 Task: Add Odyssey Traditional Greek Style Feta Cheese in Brine to the cart.
Action: Mouse pressed left at (18, 92)
Screenshot: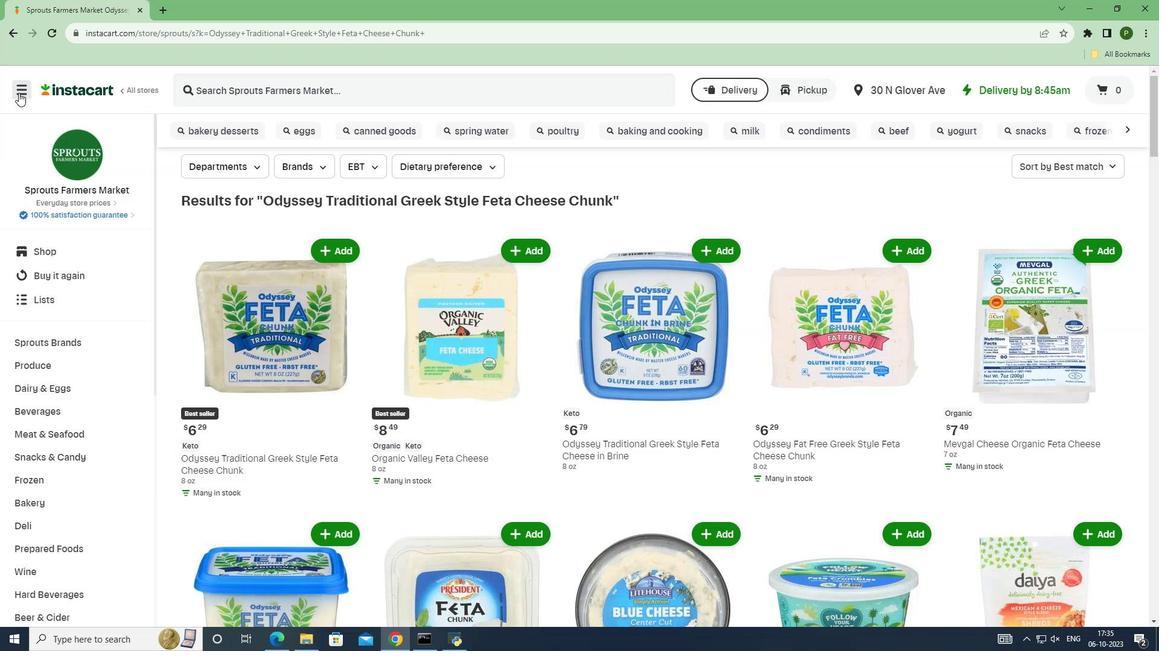
Action: Mouse moved to (50, 321)
Screenshot: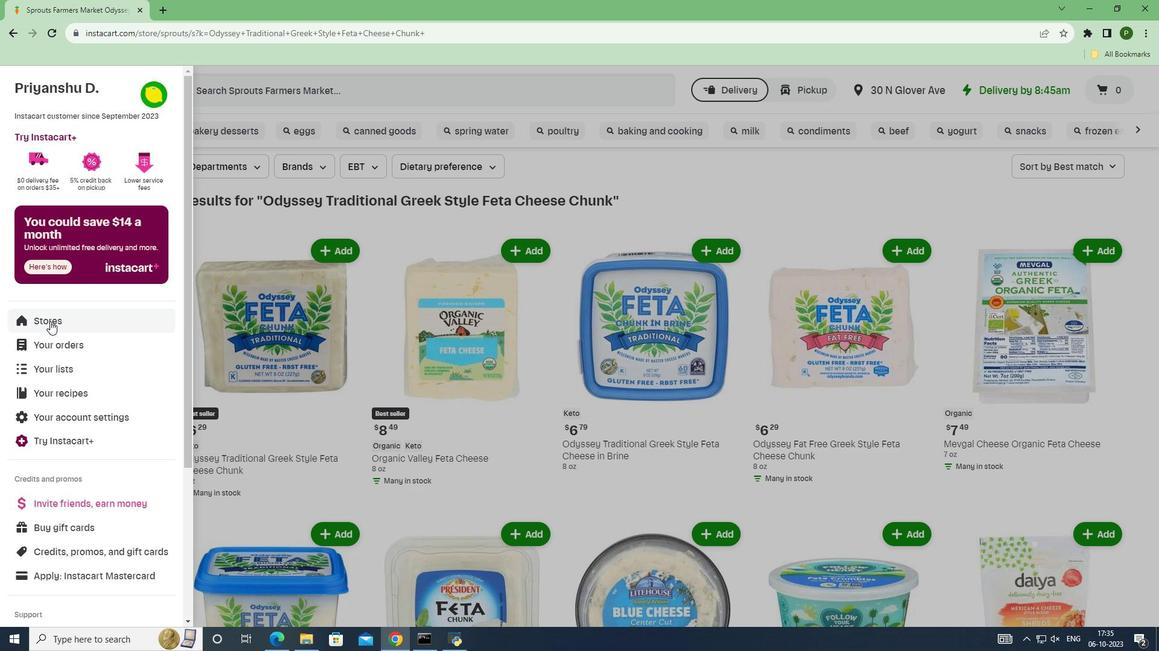 
Action: Mouse pressed left at (50, 321)
Screenshot: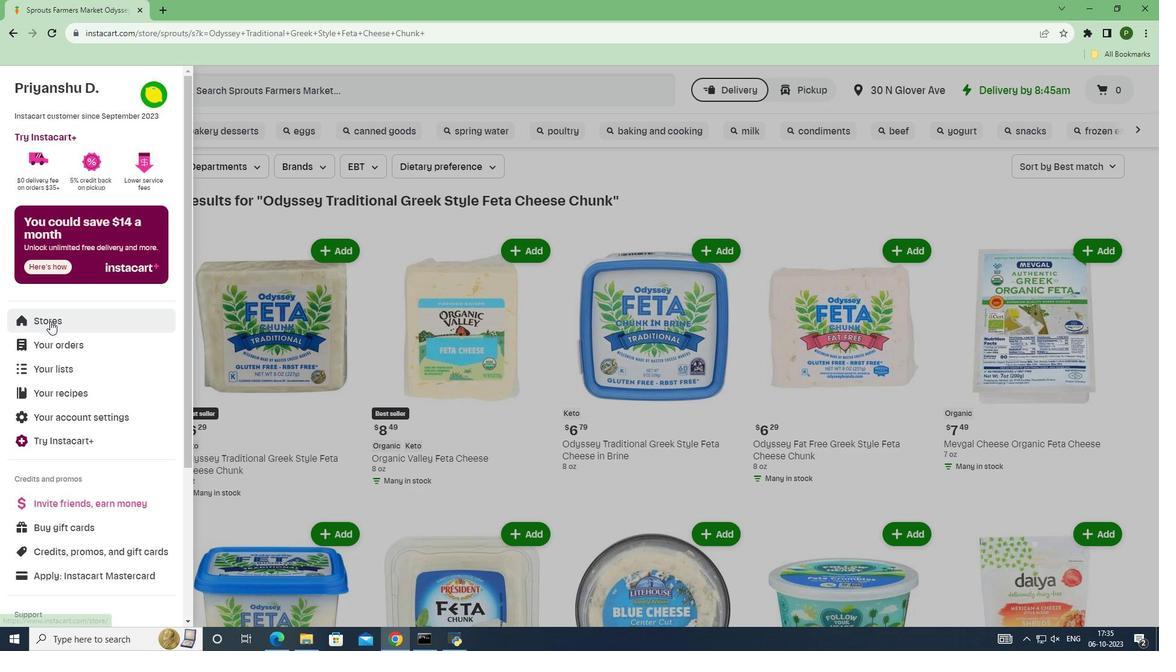 
Action: Mouse moved to (283, 147)
Screenshot: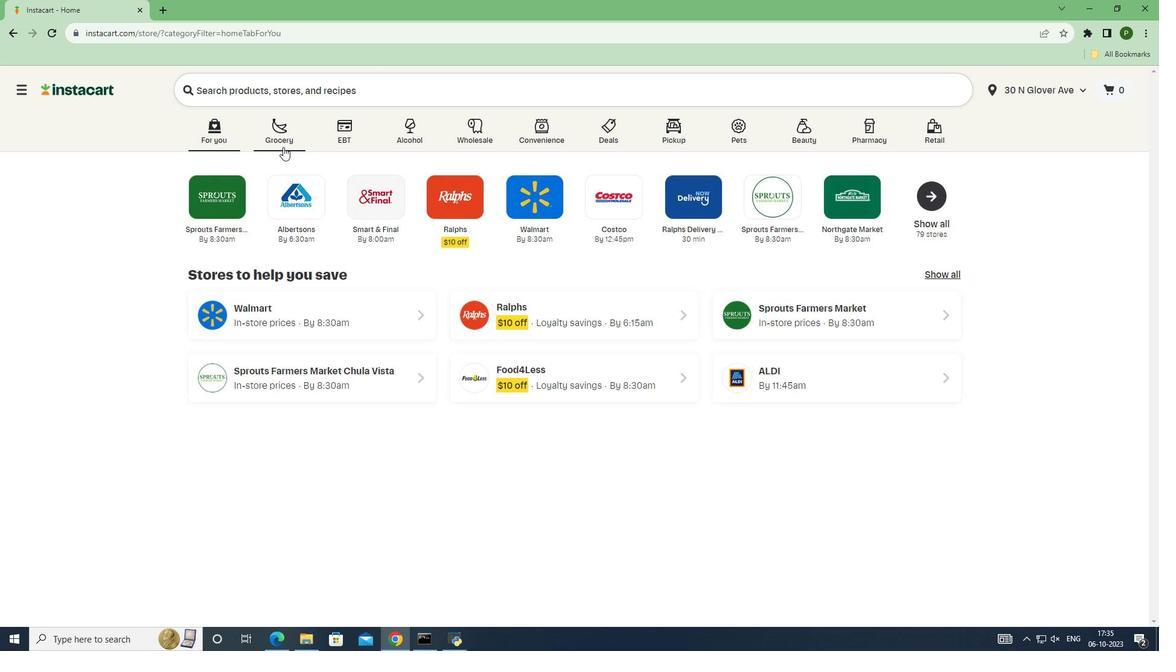 
Action: Mouse pressed left at (283, 147)
Screenshot: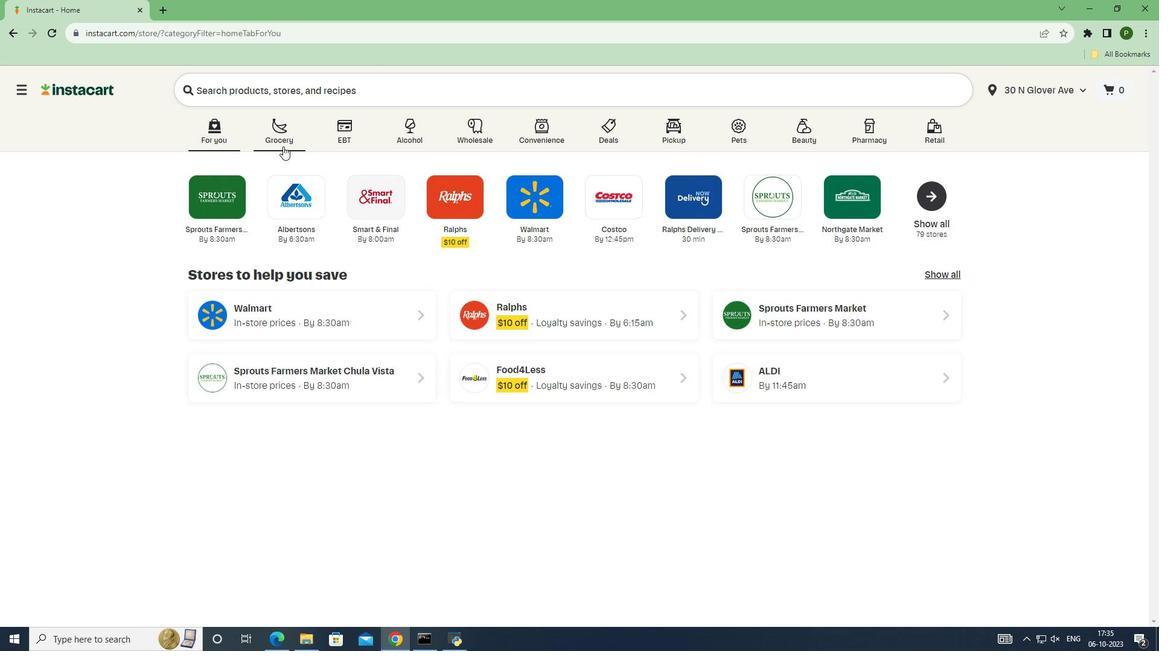 
Action: Mouse moved to (749, 275)
Screenshot: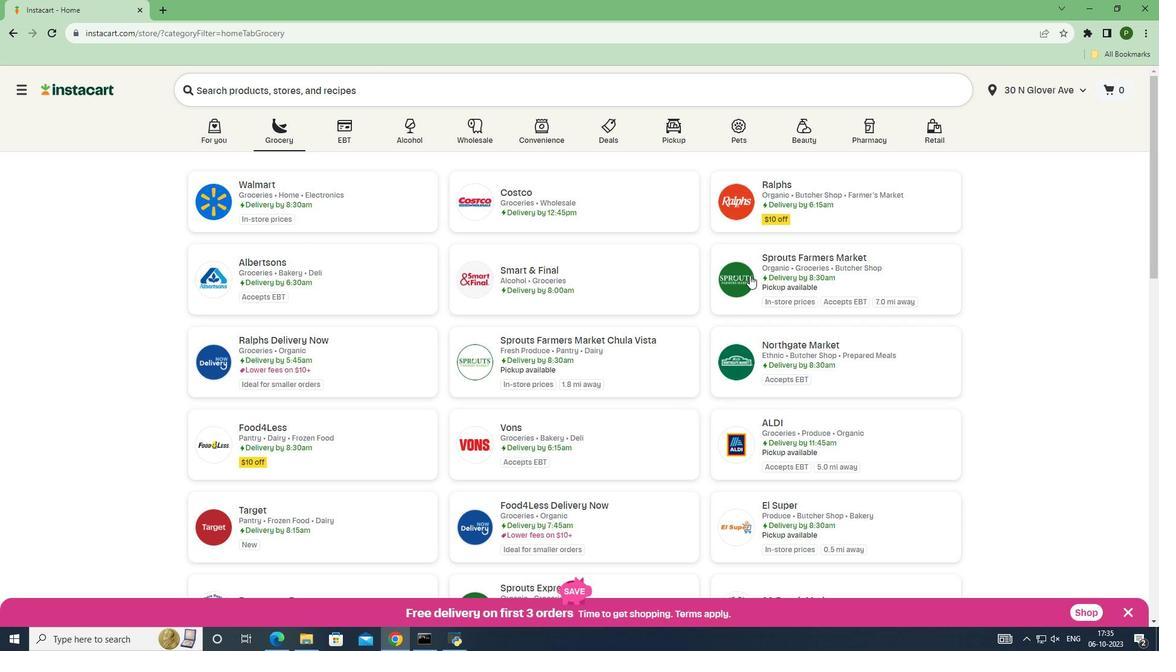 
Action: Mouse pressed left at (749, 275)
Screenshot: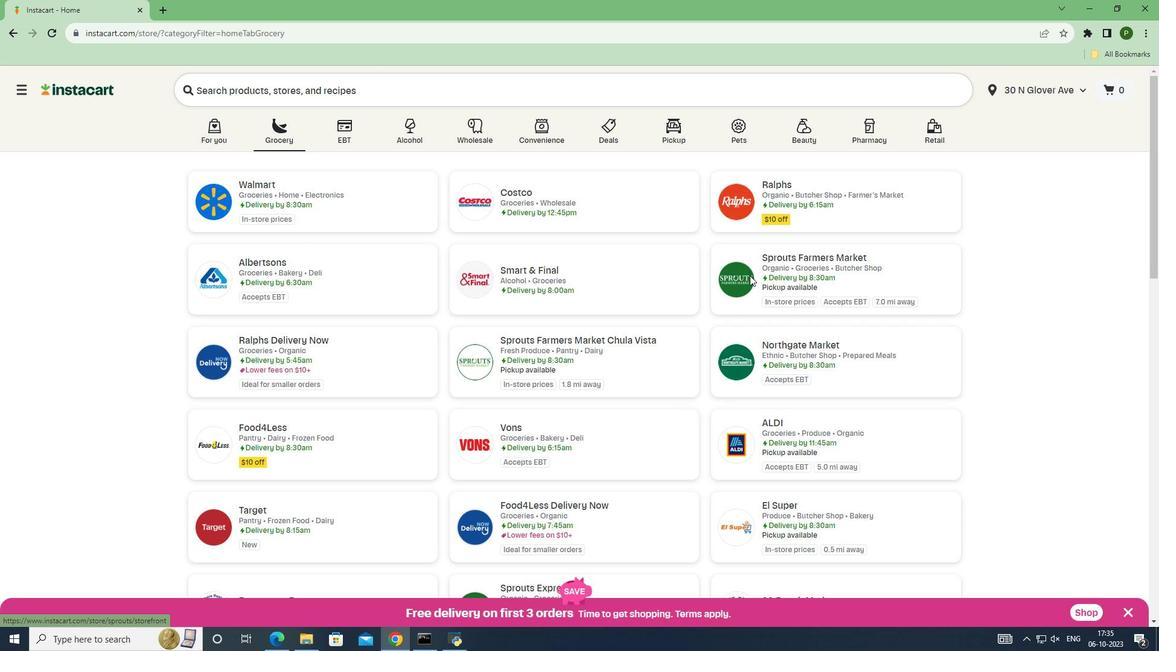 
Action: Mouse moved to (81, 390)
Screenshot: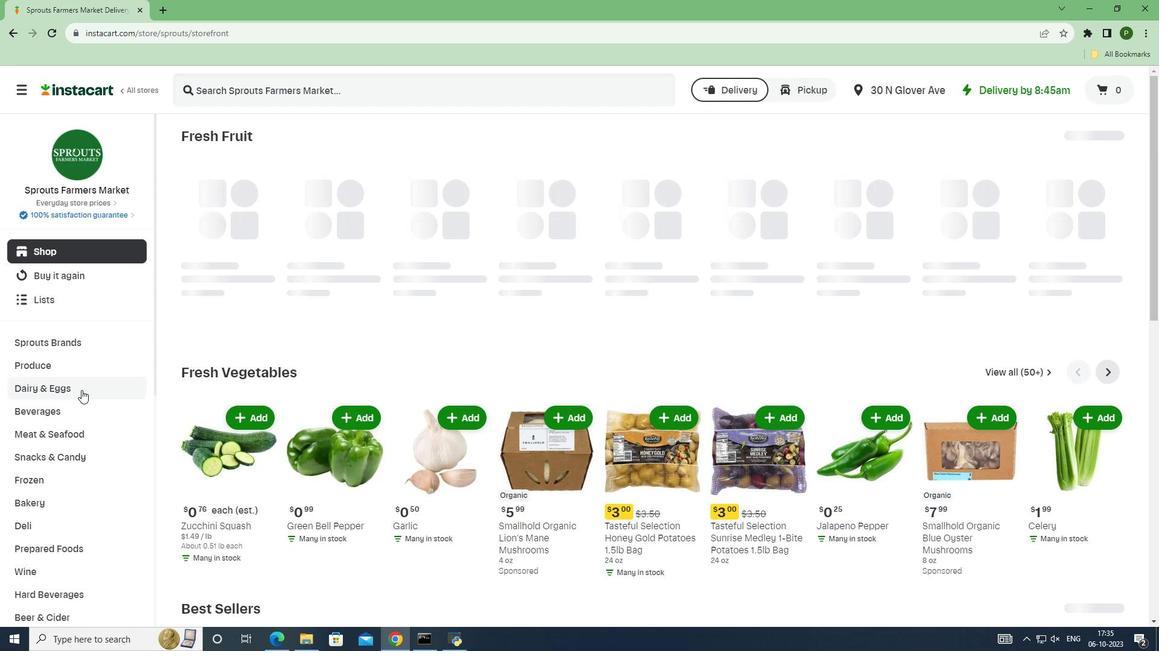 
Action: Mouse pressed left at (81, 390)
Screenshot: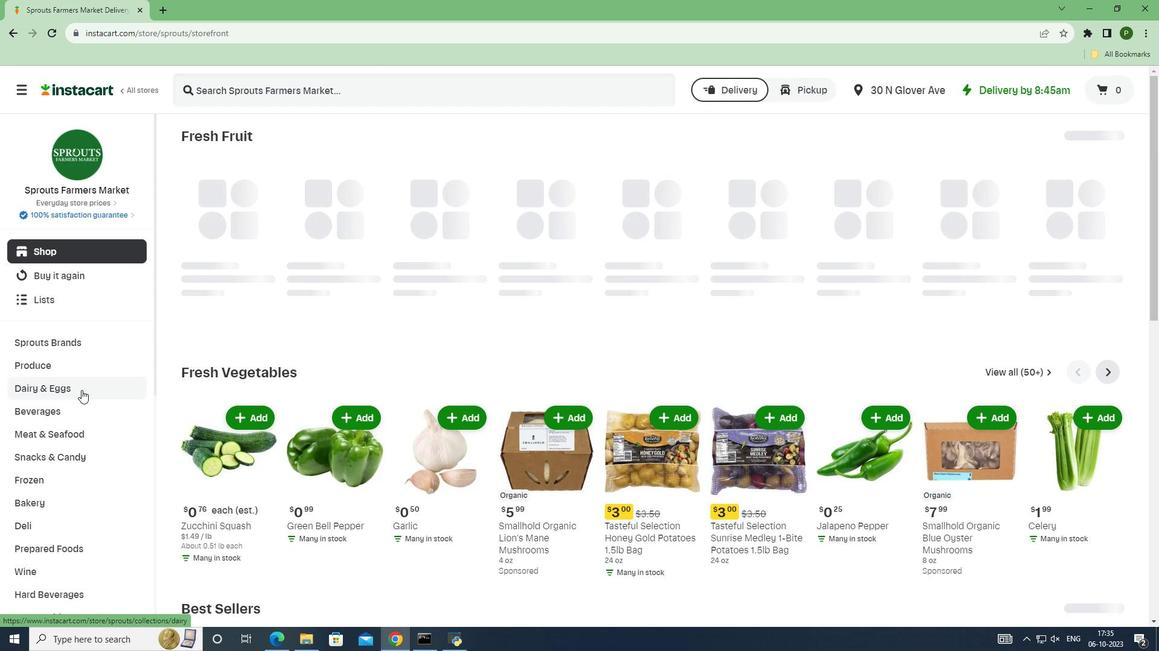 
Action: Mouse moved to (73, 436)
Screenshot: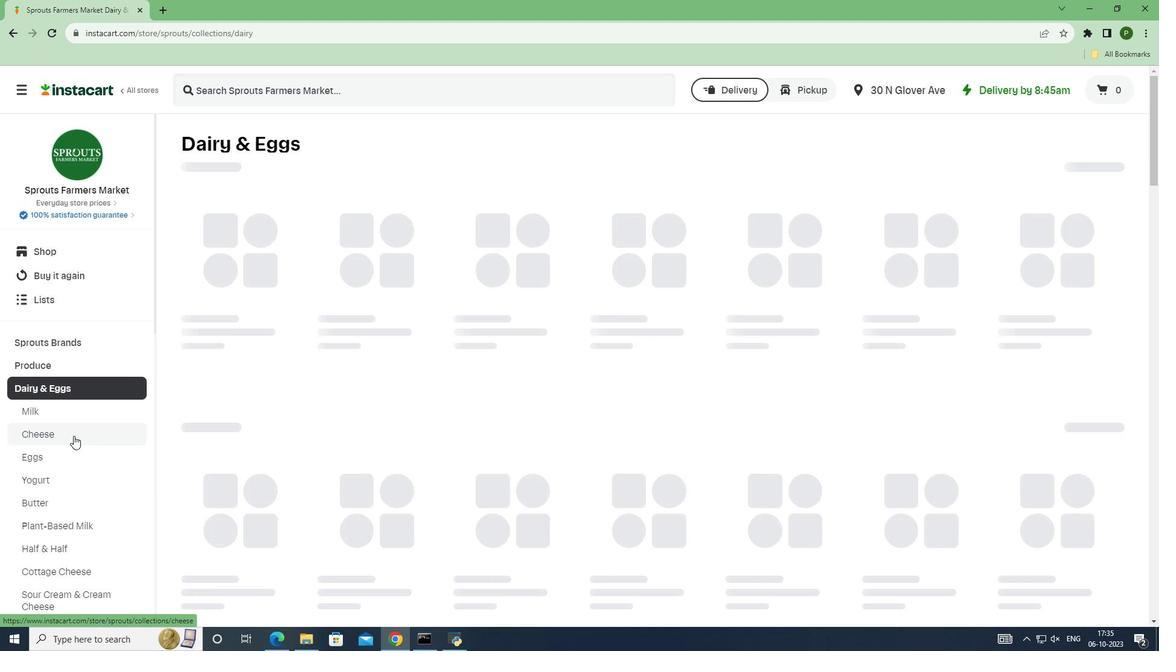 
Action: Mouse pressed left at (73, 436)
Screenshot: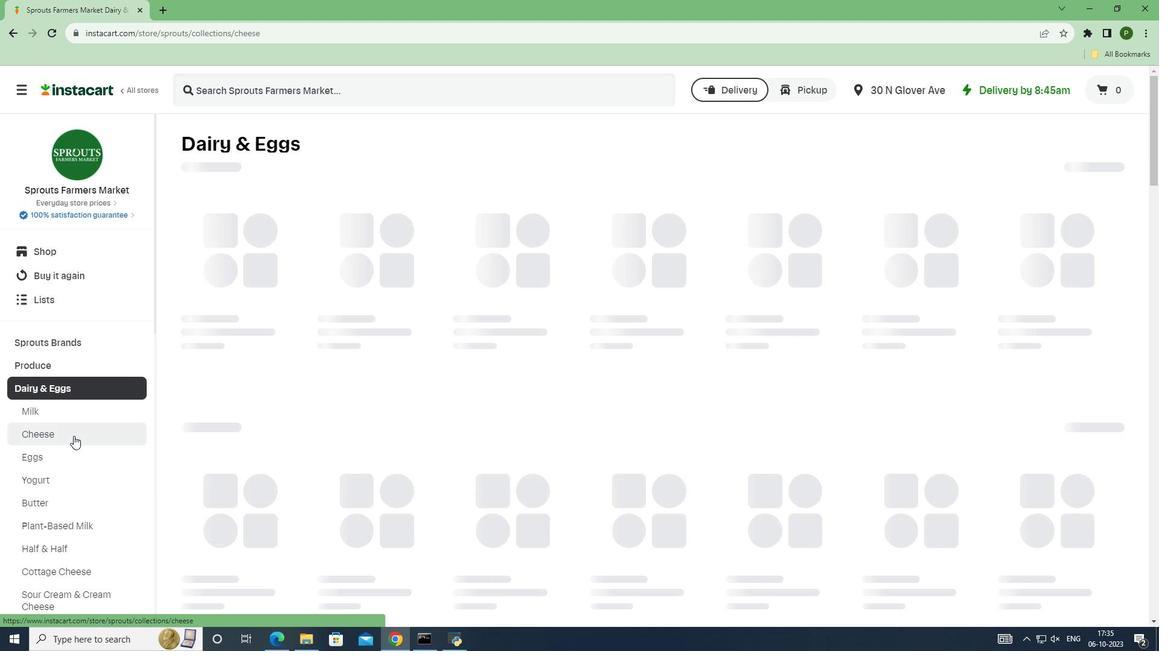 
Action: Mouse moved to (221, 97)
Screenshot: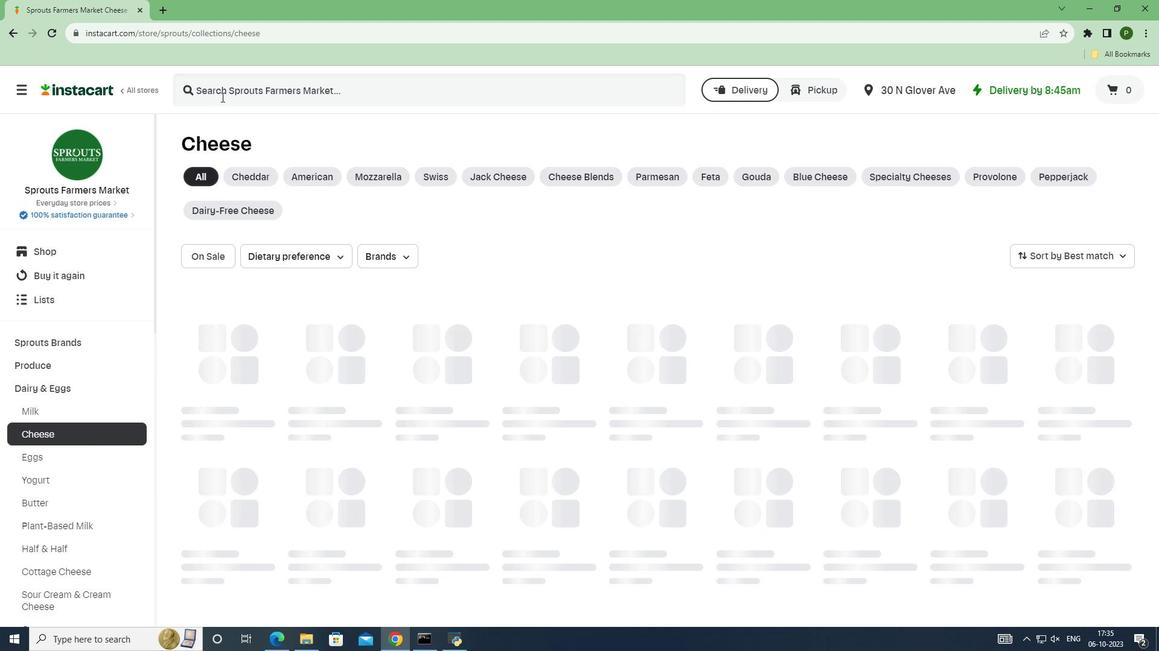 
Action: Mouse pressed left at (221, 97)
Screenshot: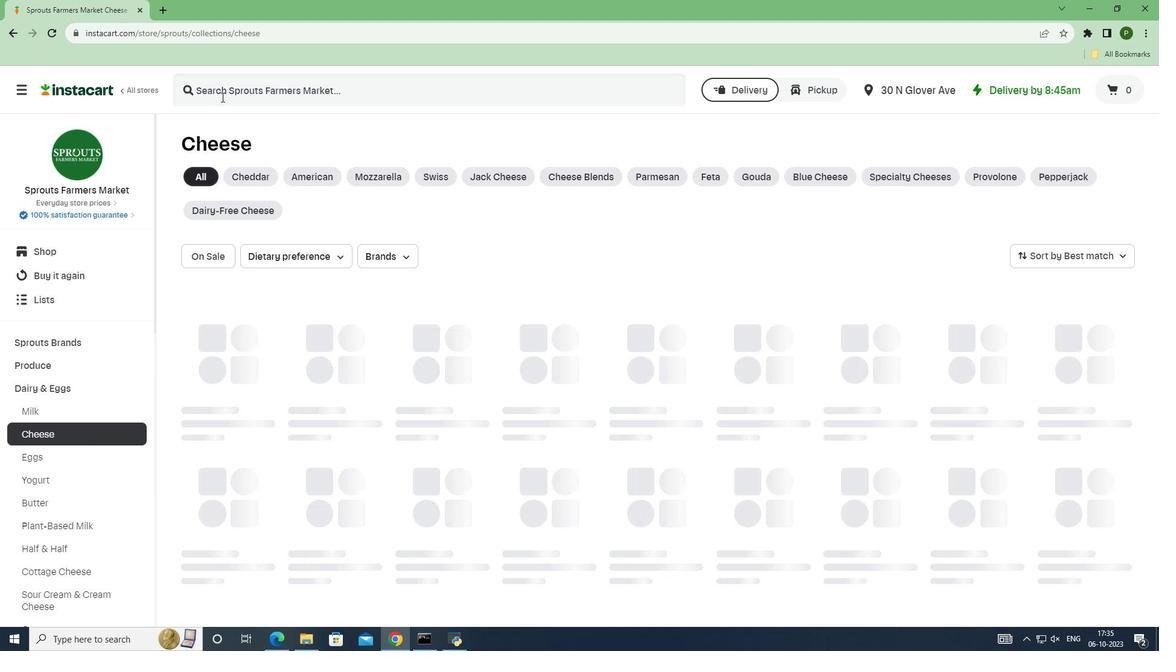 
Action: Key pressed <Key.caps_lock>O<Key.caps_lock>dyssey<Key.space><Key.caps_lock>T<Key.caps_lock>raditional<Key.space><Key.caps_lock>G<Key.caps_lock>reek<Key.space><Key.caps_lock>S<Key.caps_lock>tyle<Key.space><Key.caps_lock>F<Key.caps_lock>eta<Key.space><Key.caps_lock>C<Key.caps_lock>heese<Key.space>in<Key.space><Key.caps_lock>B<Key.caps_lock>rine<Key.space><Key.enter>
Screenshot: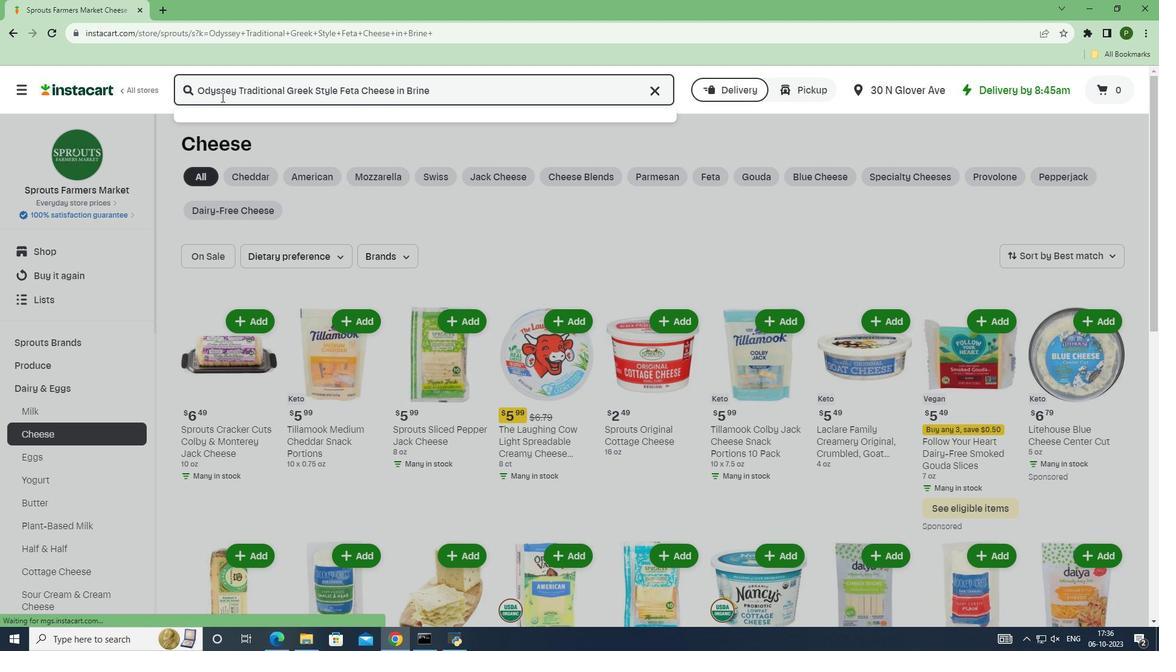 
Action: Mouse moved to (332, 217)
Screenshot: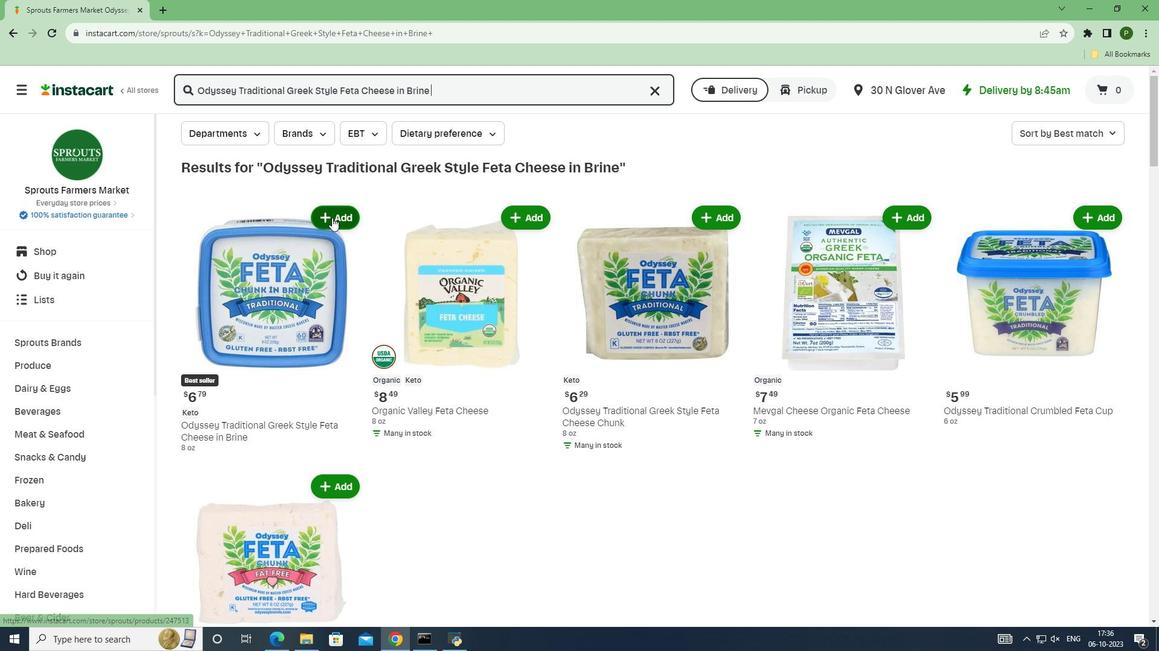 
Action: Mouse pressed left at (332, 217)
Screenshot: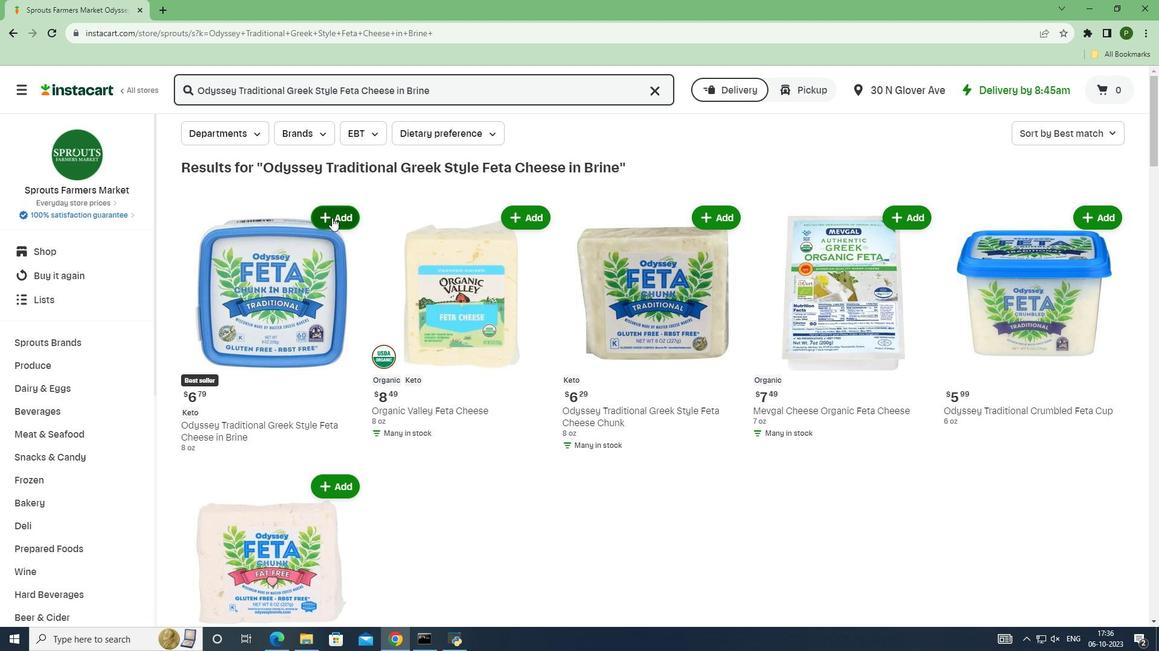 
Action: Mouse moved to (373, 229)
Screenshot: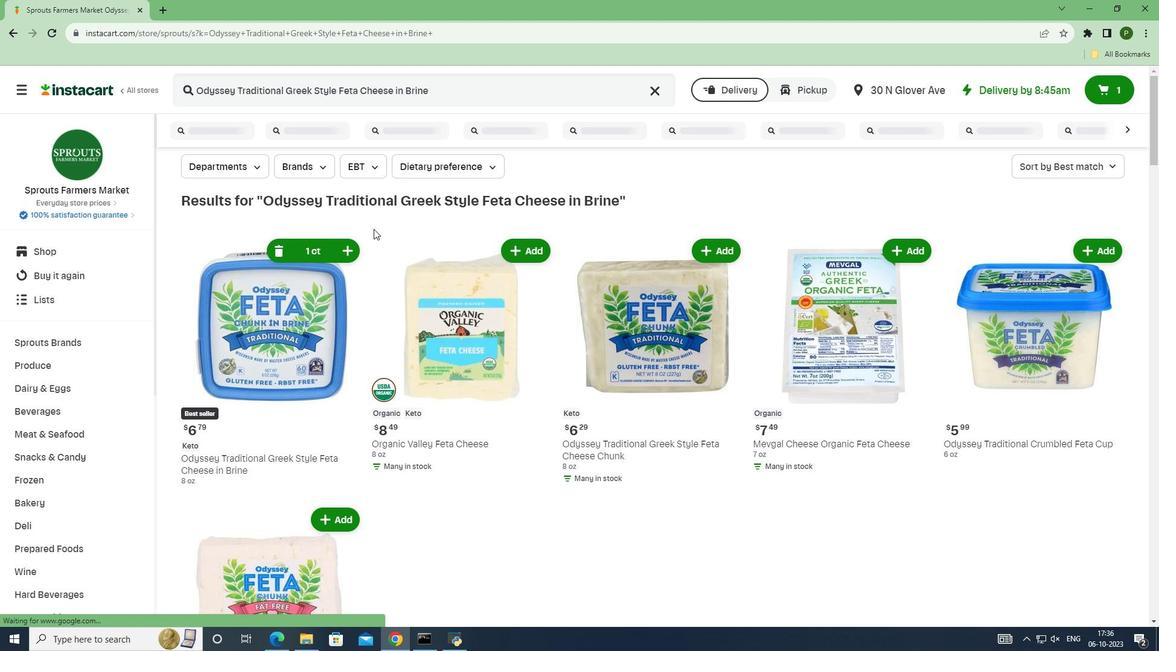 
